 Task: Create a due date automation trigger when advanced off, on the thursday of the week a card is due at 01:00 PM.
Action: Mouse moved to (1147, 327)
Screenshot: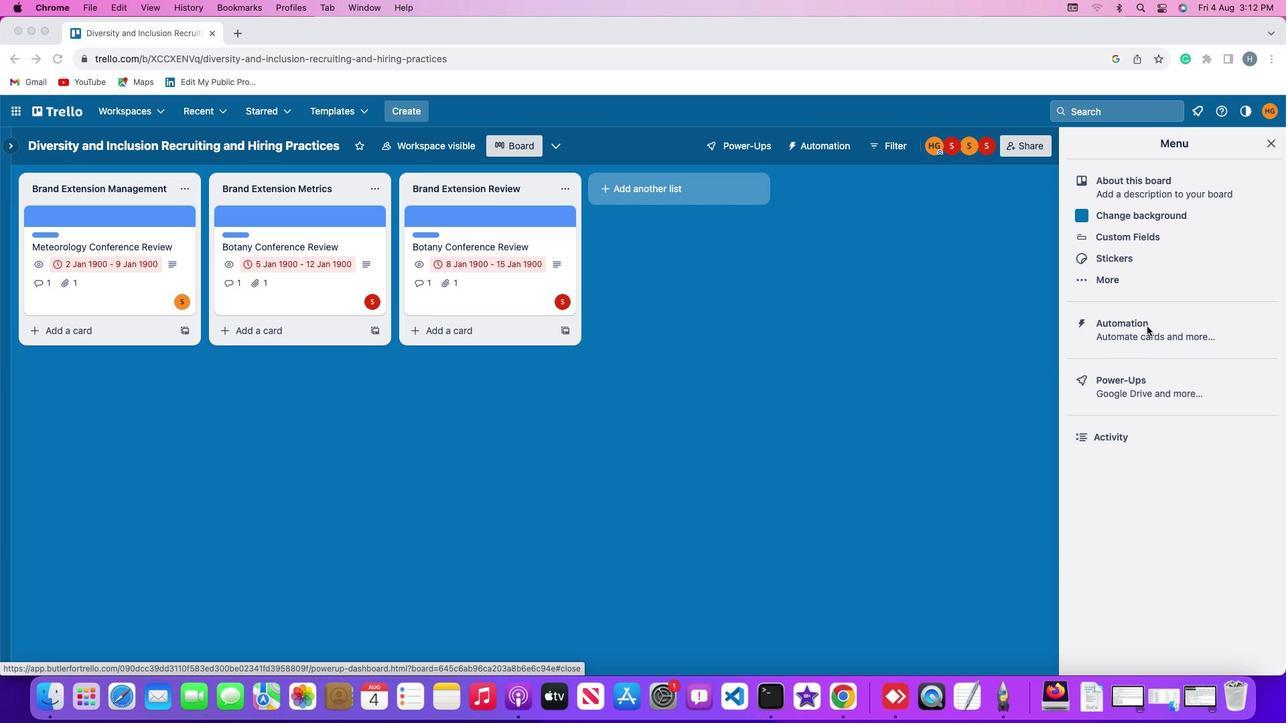 
Action: Mouse pressed left at (1147, 327)
Screenshot: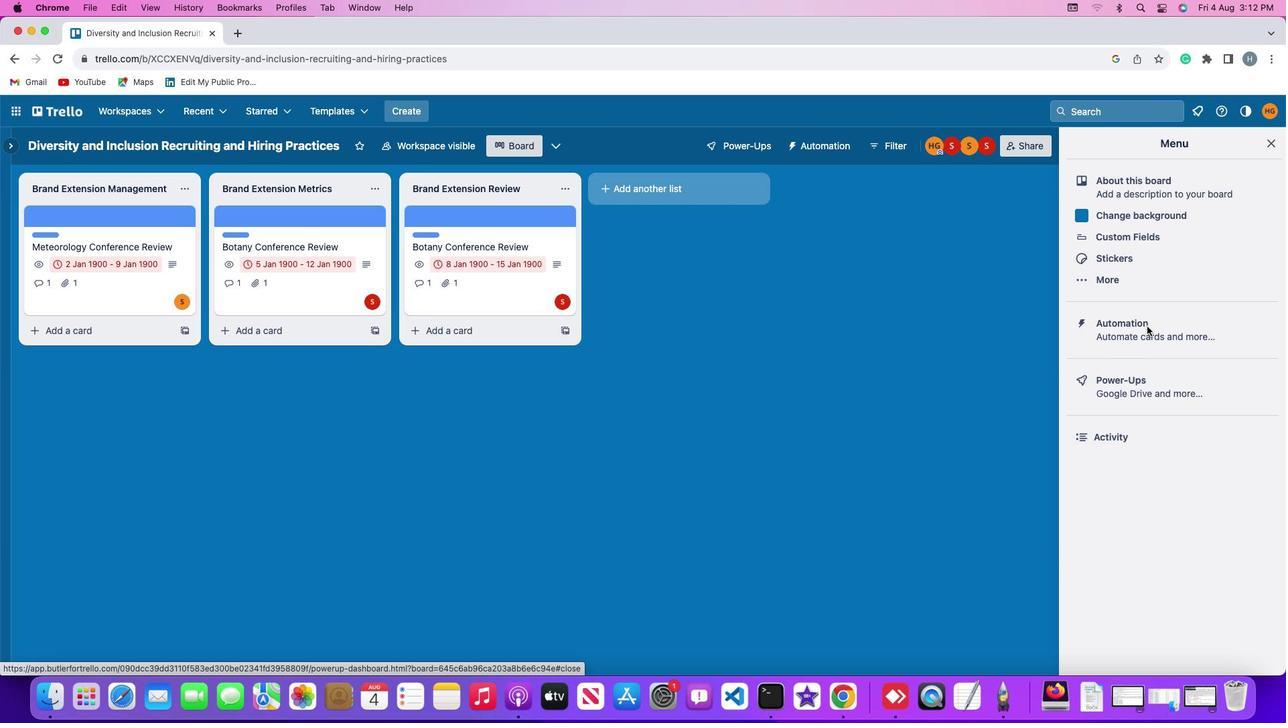 
Action: Mouse pressed left at (1147, 327)
Screenshot: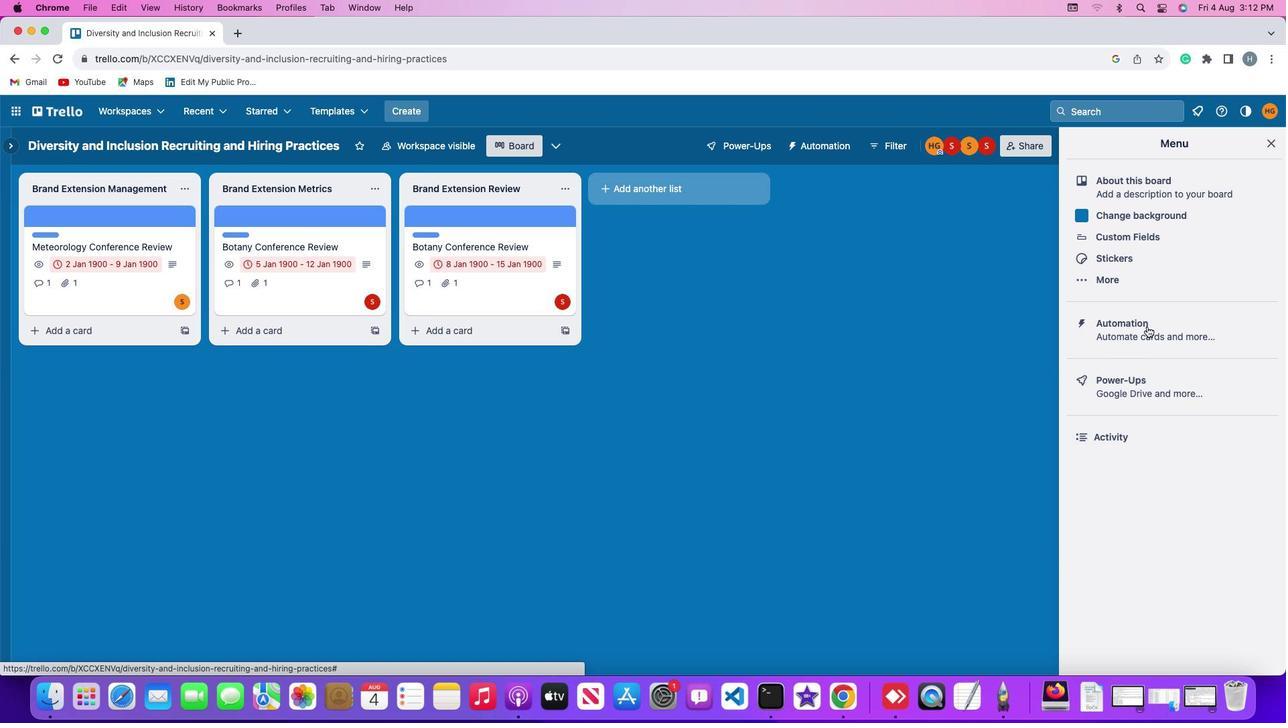 
Action: Mouse moved to (72, 314)
Screenshot: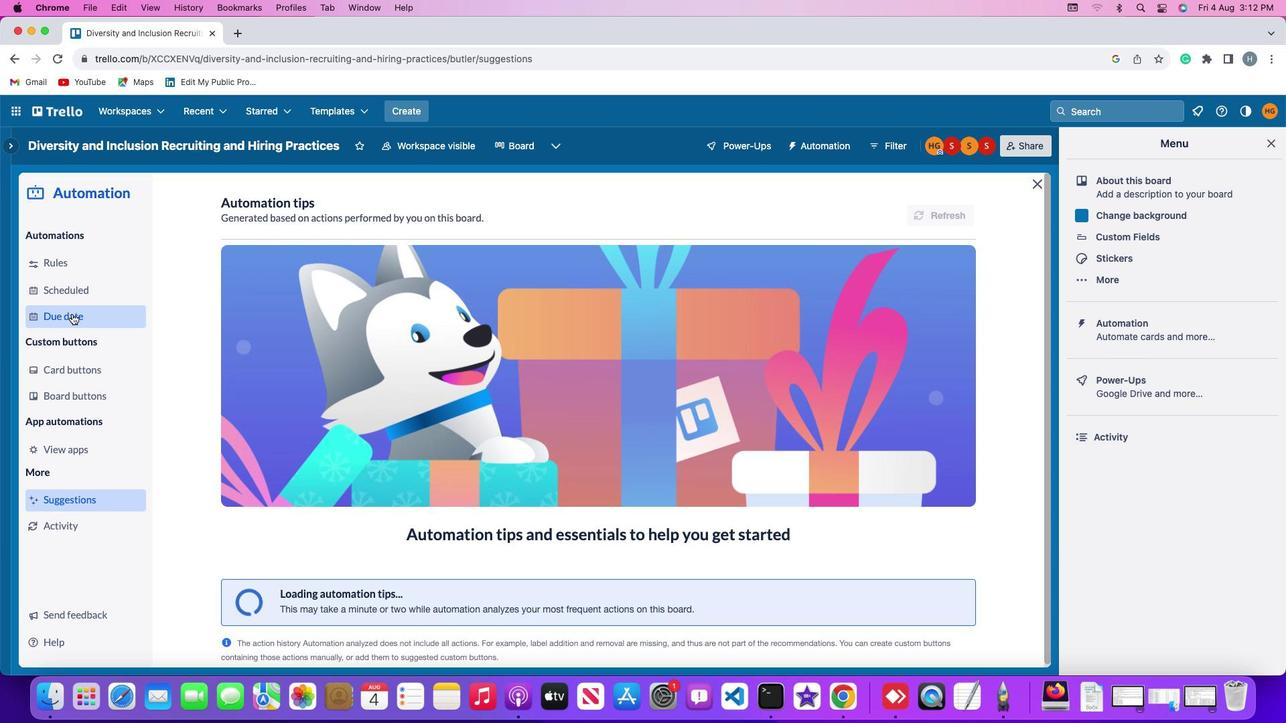 
Action: Mouse pressed left at (72, 314)
Screenshot: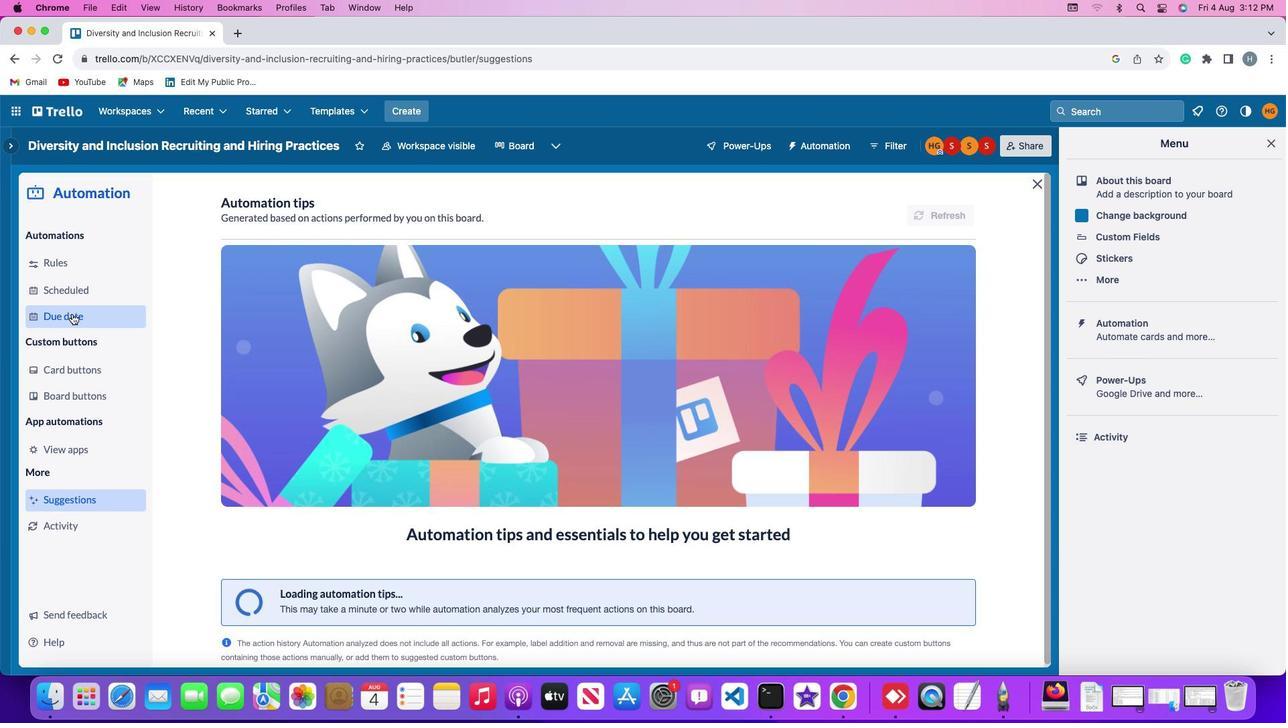 
Action: Mouse moved to (888, 206)
Screenshot: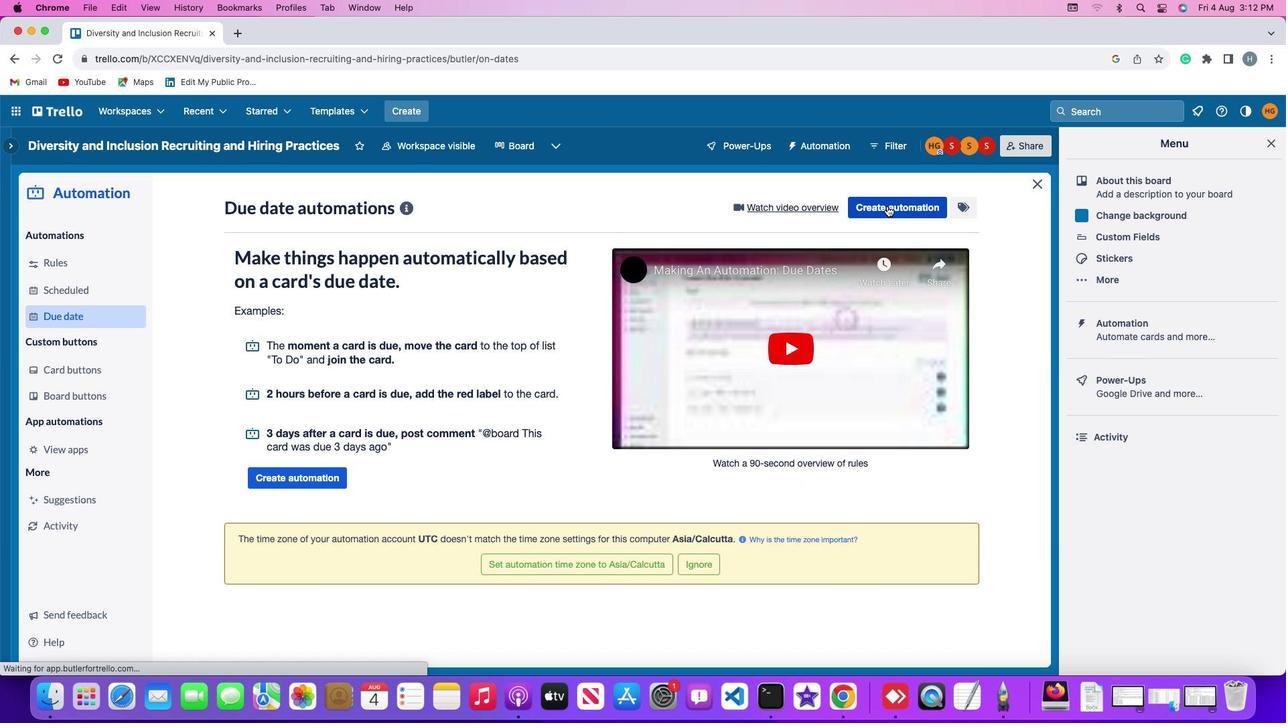 
Action: Mouse pressed left at (888, 206)
Screenshot: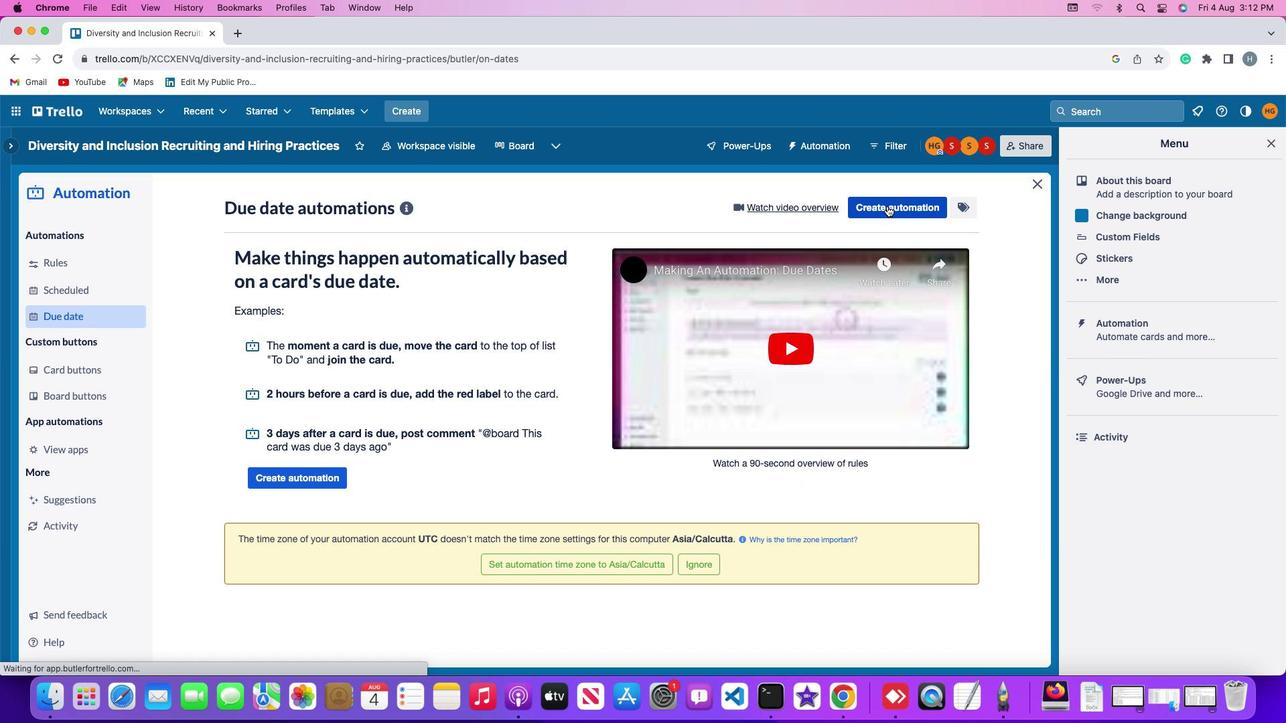 
Action: Mouse moved to (602, 329)
Screenshot: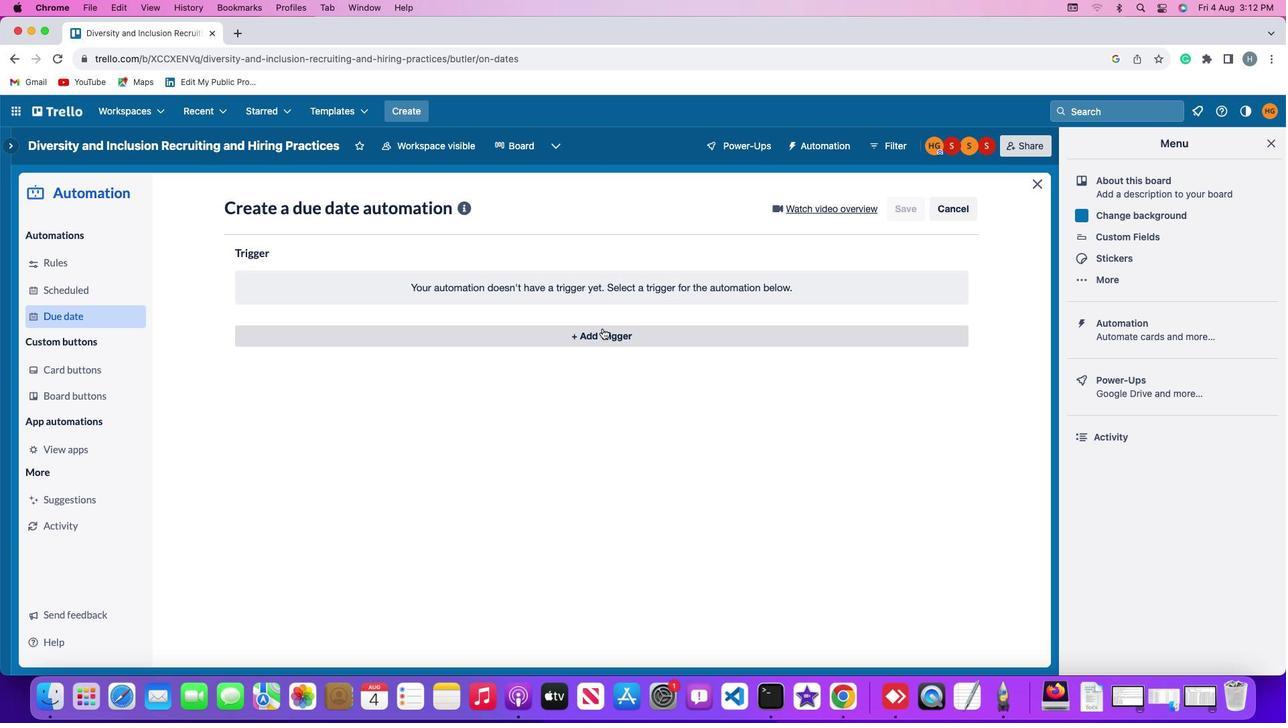 
Action: Mouse pressed left at (602, 329)
Screenshot: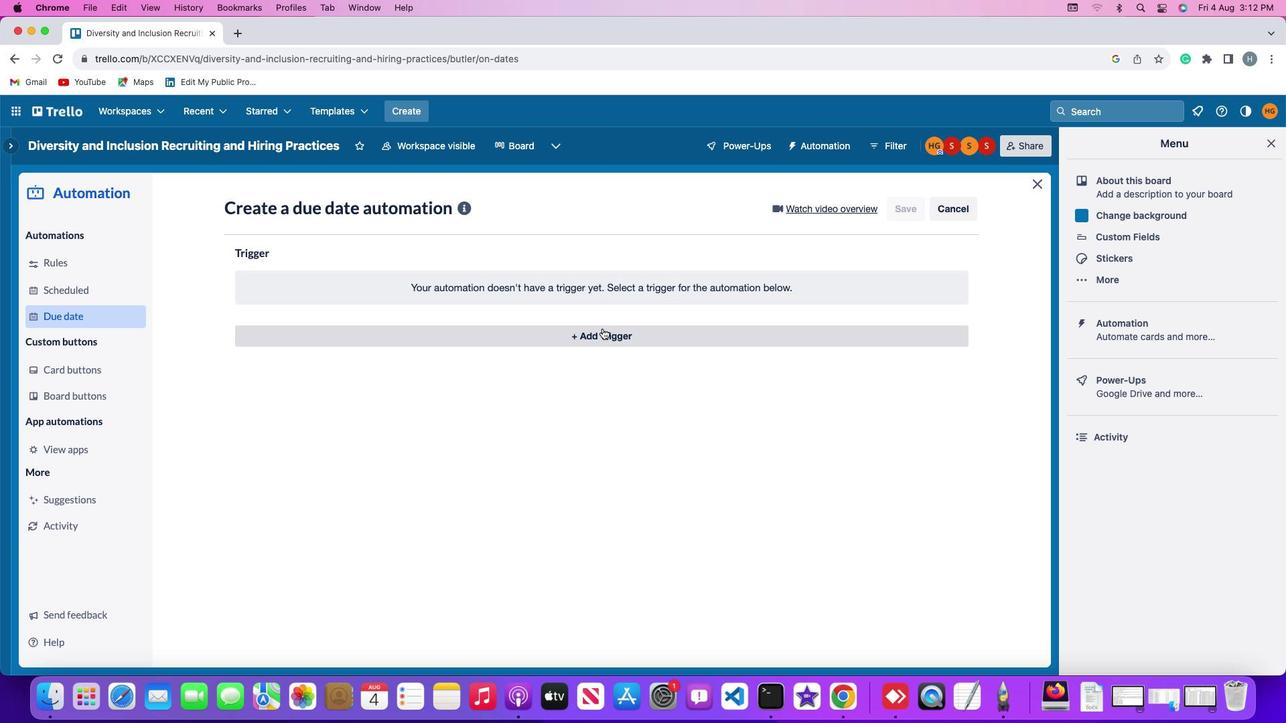 
Action: Mouse moved to (280, 583)
Screenshot: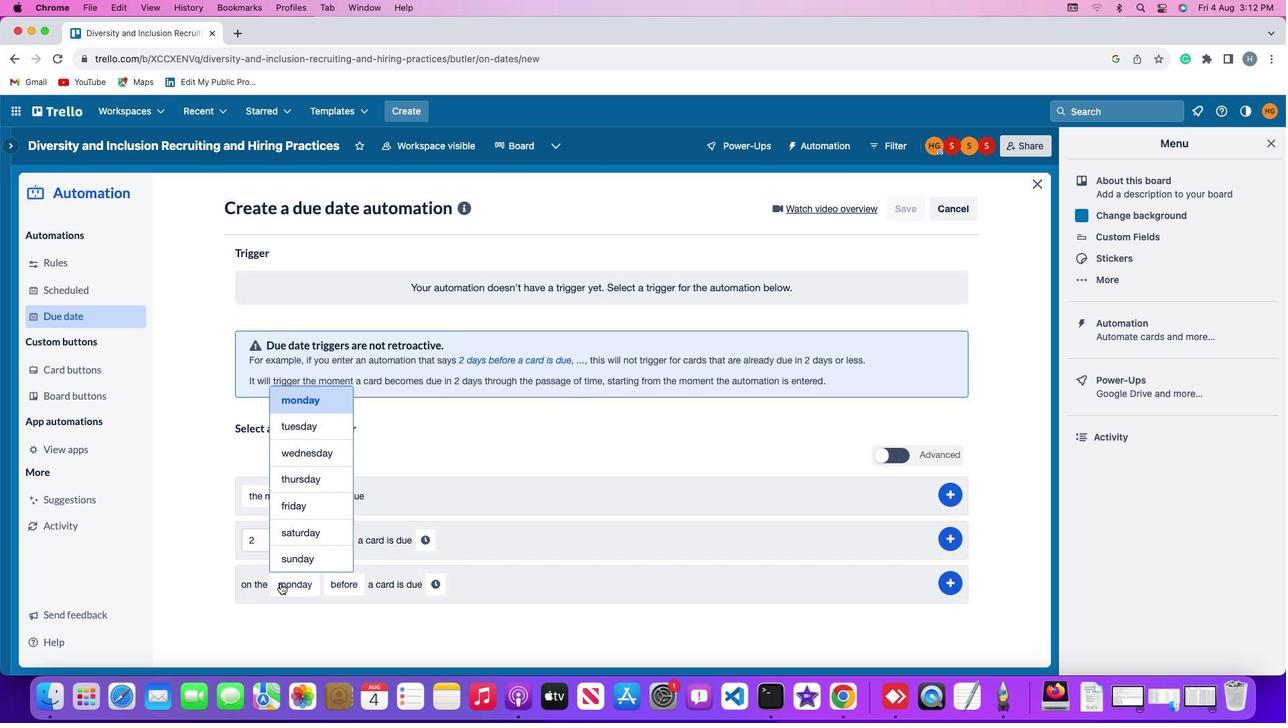 
Action: Mouse pressed left at (280, 583)
Screenshot: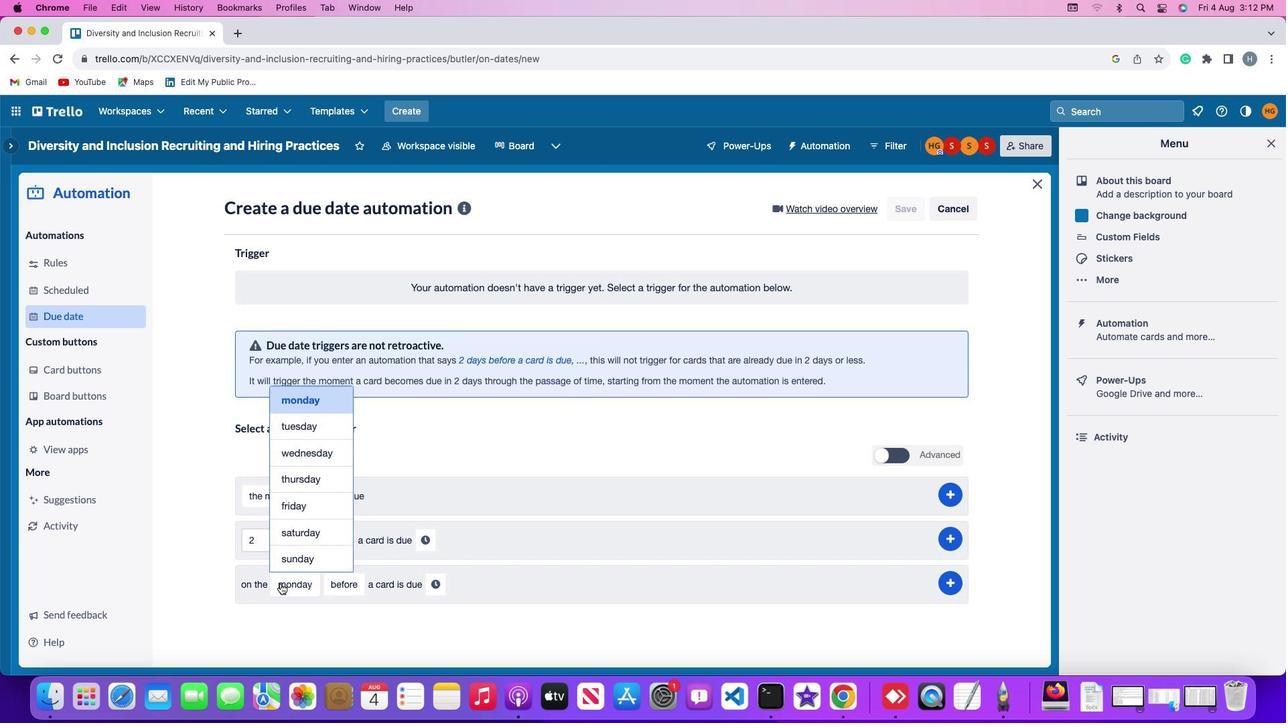 
Action: Mouse moved to (314, 477)
Screenshot: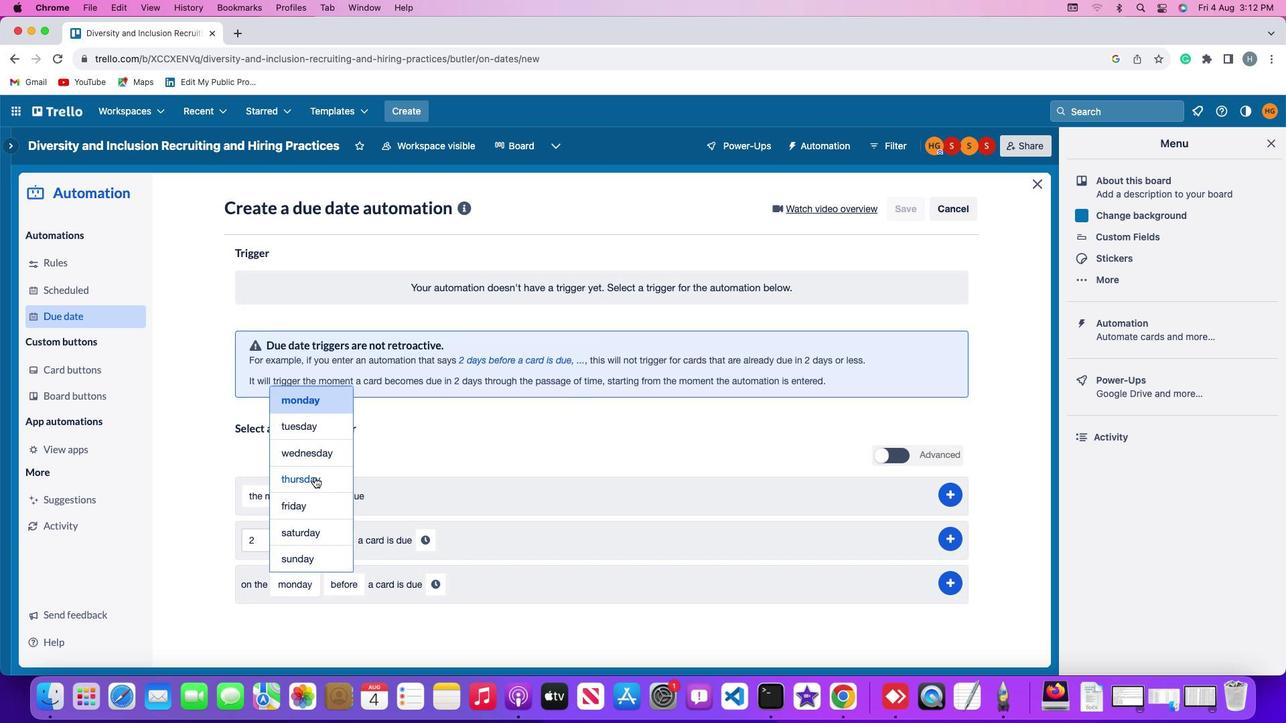 
Action: Mouse pressed left at (314, 477)
Screenshot: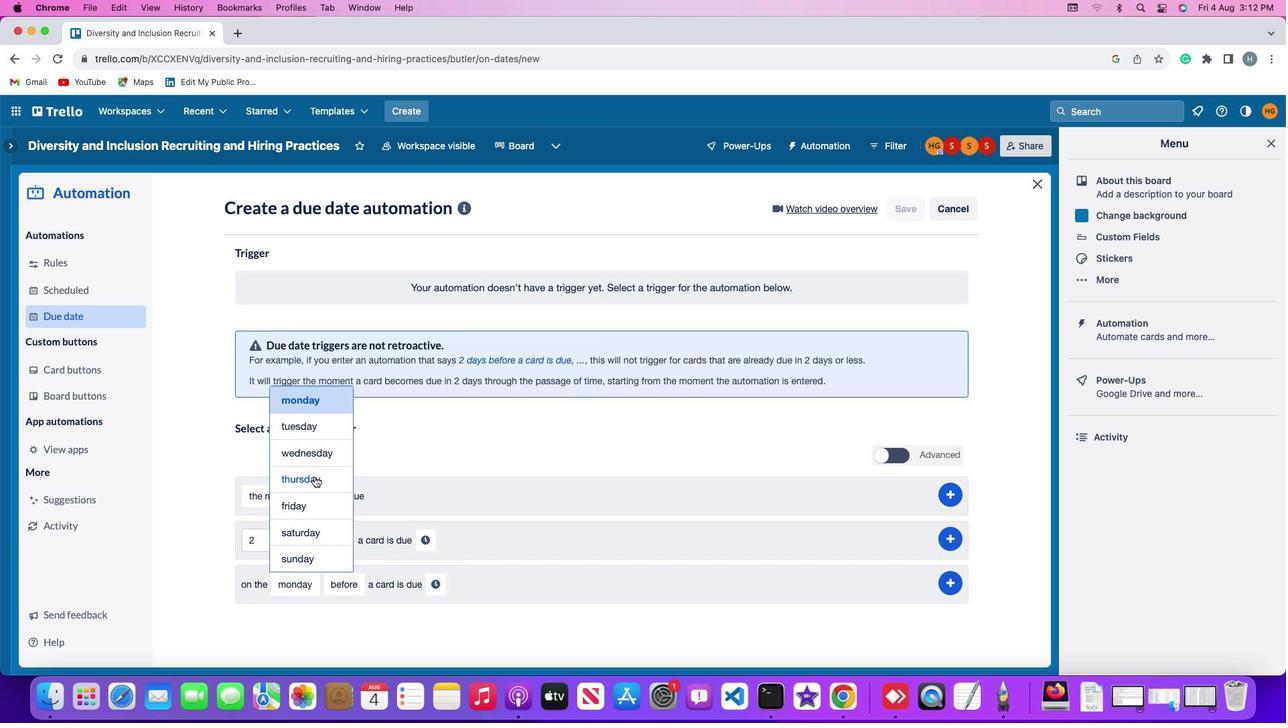 
Action: Mouse moved to (343, 582)
Screenshot: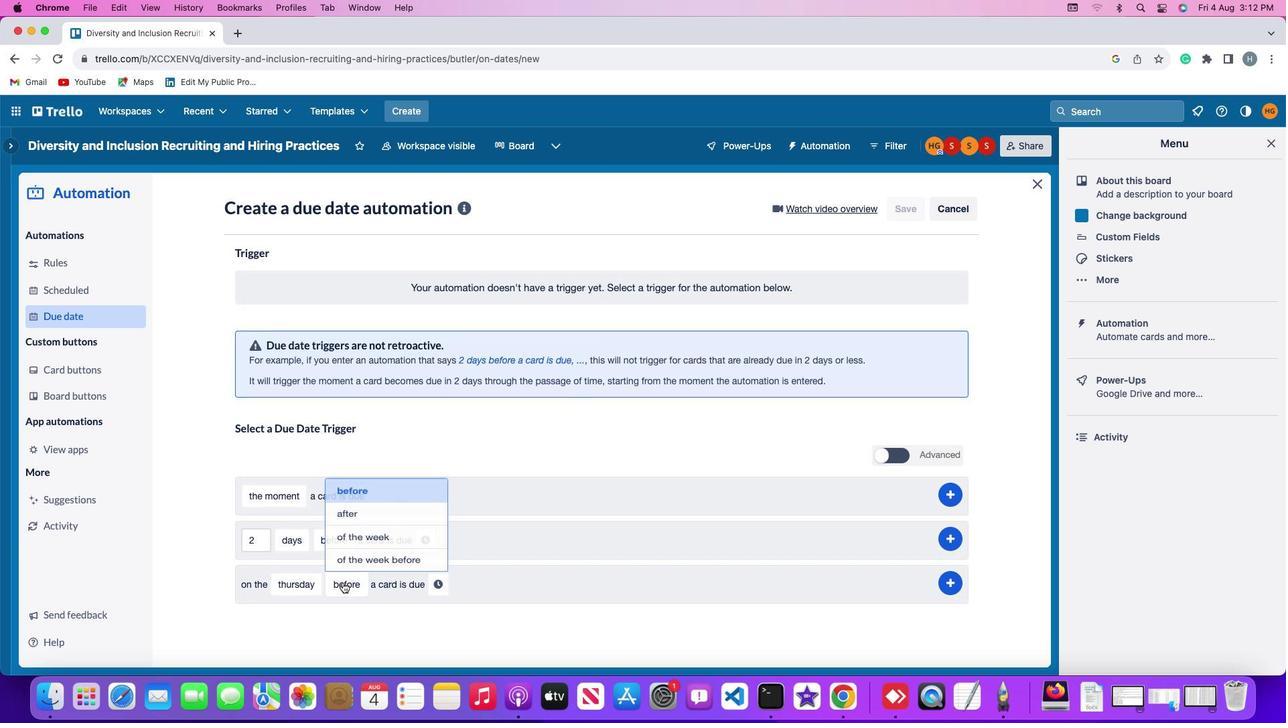 
Action: Mouse pressed left at (343, 582)
Screenshot: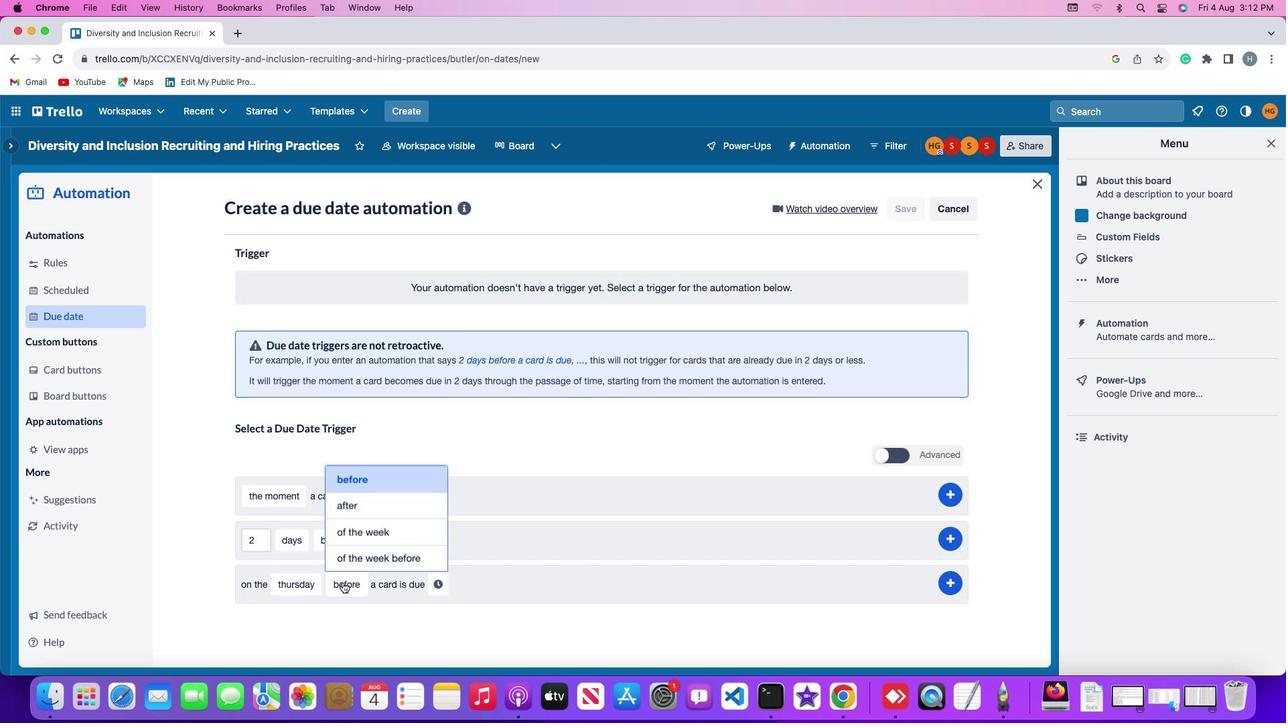 
Action: Mouse moved to (370, 534)
Screenshot: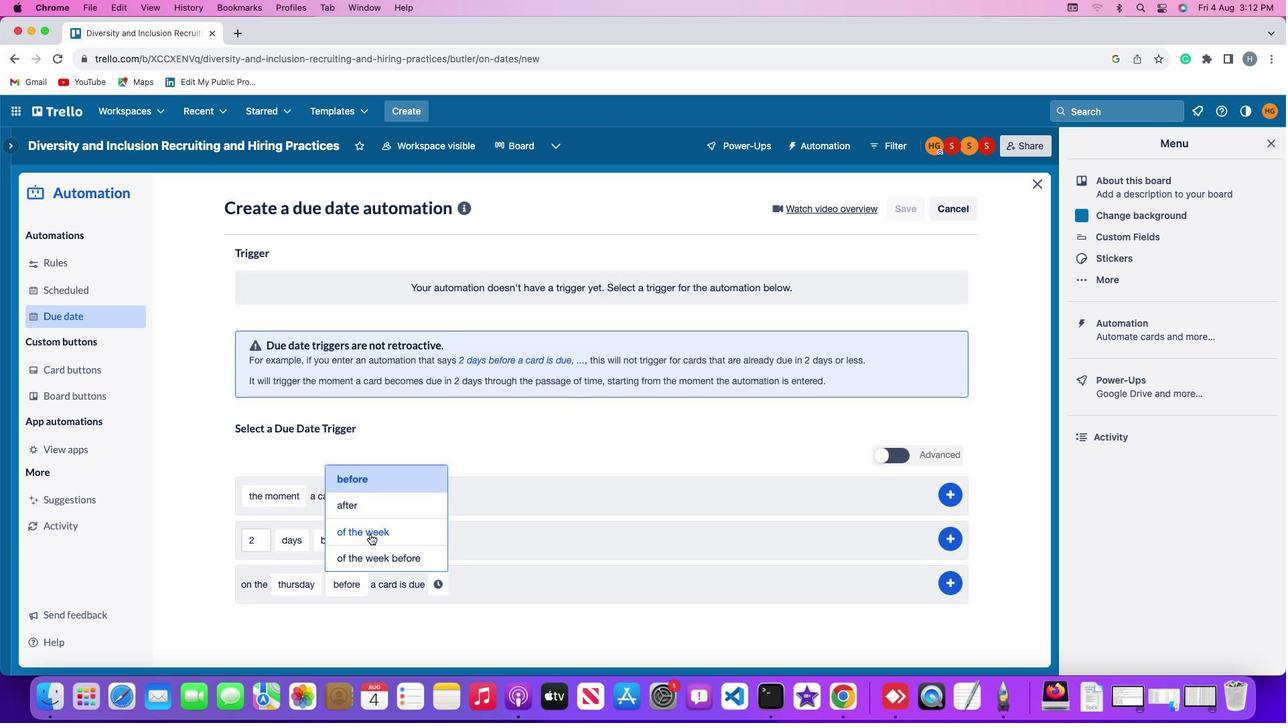 
Action: Mouse pressed left at (370, 534)
Screenshot: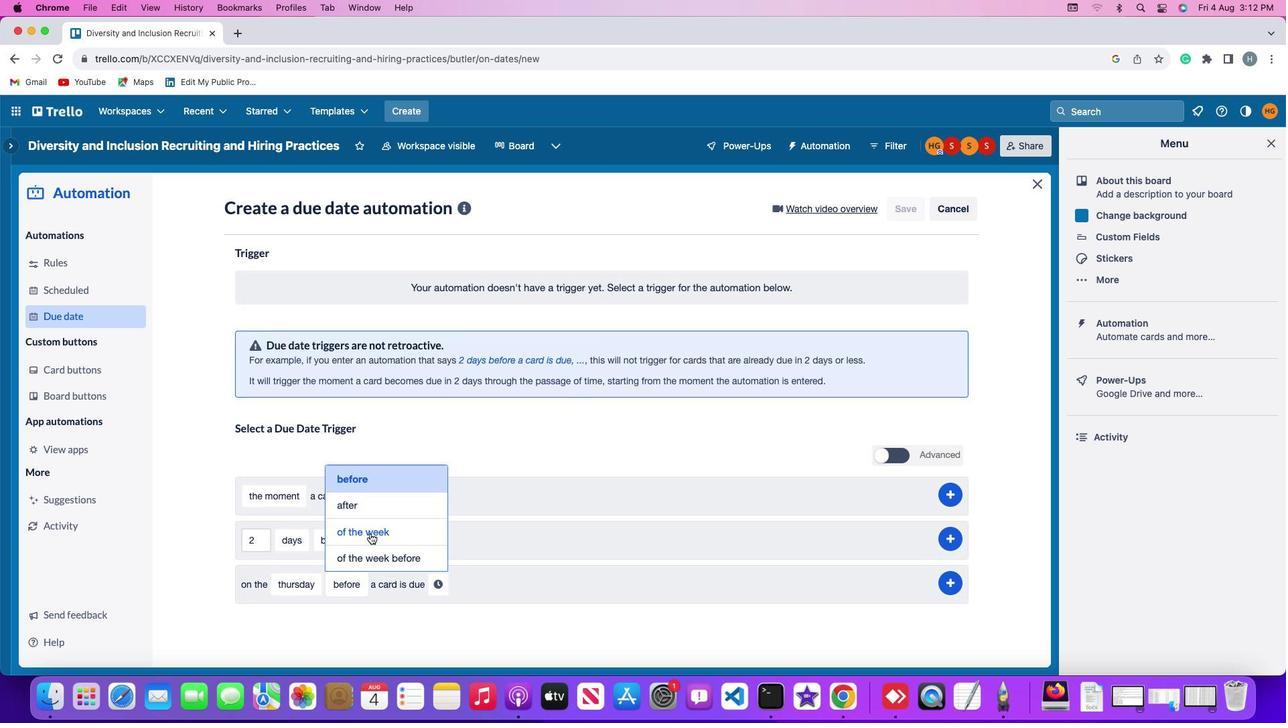 
Action: Mouse moved to (455, 583)
Screenshot: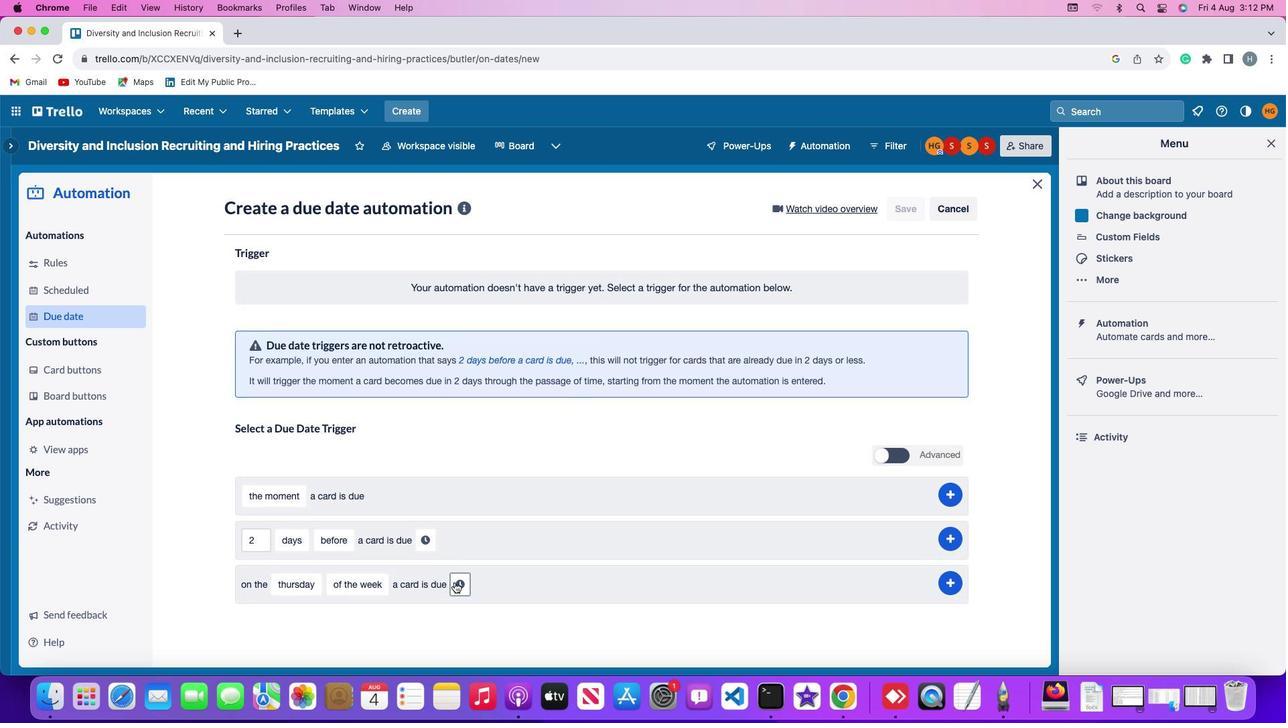 
Action: Mouse pressed left at (455, 583)
Screenshot: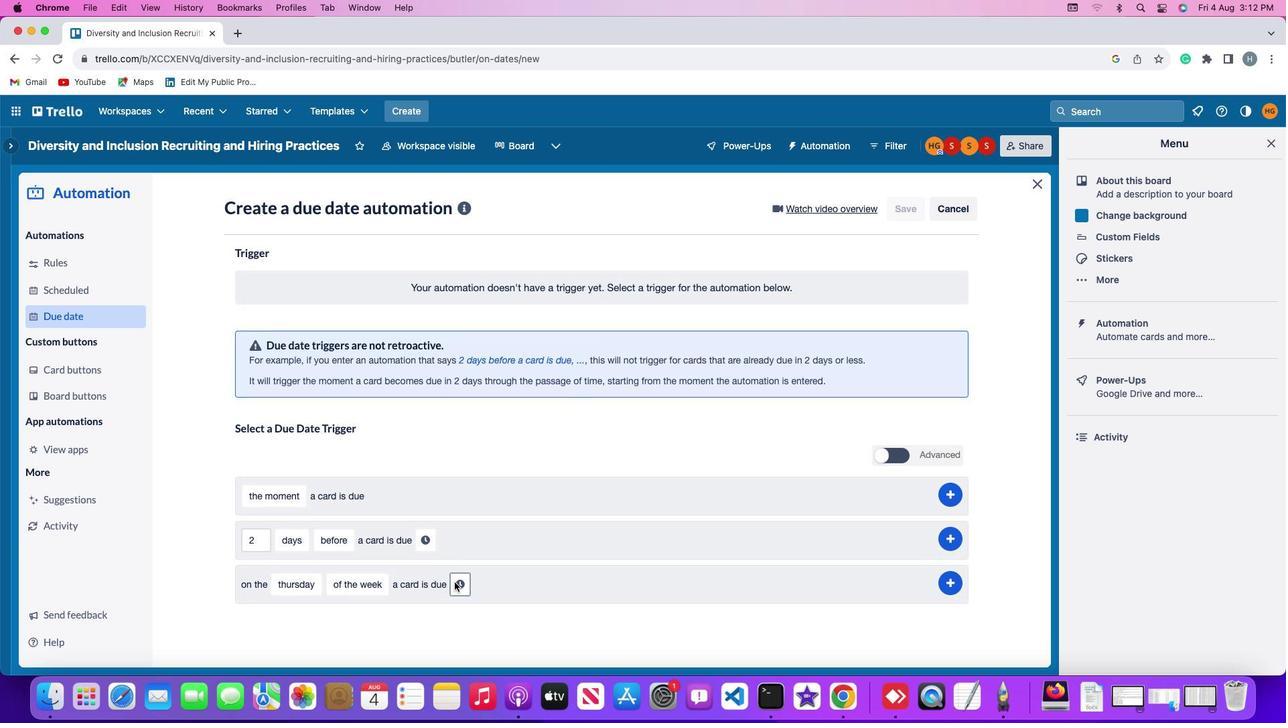 
Action: Mouse moved to (479, 579)
Screenshot: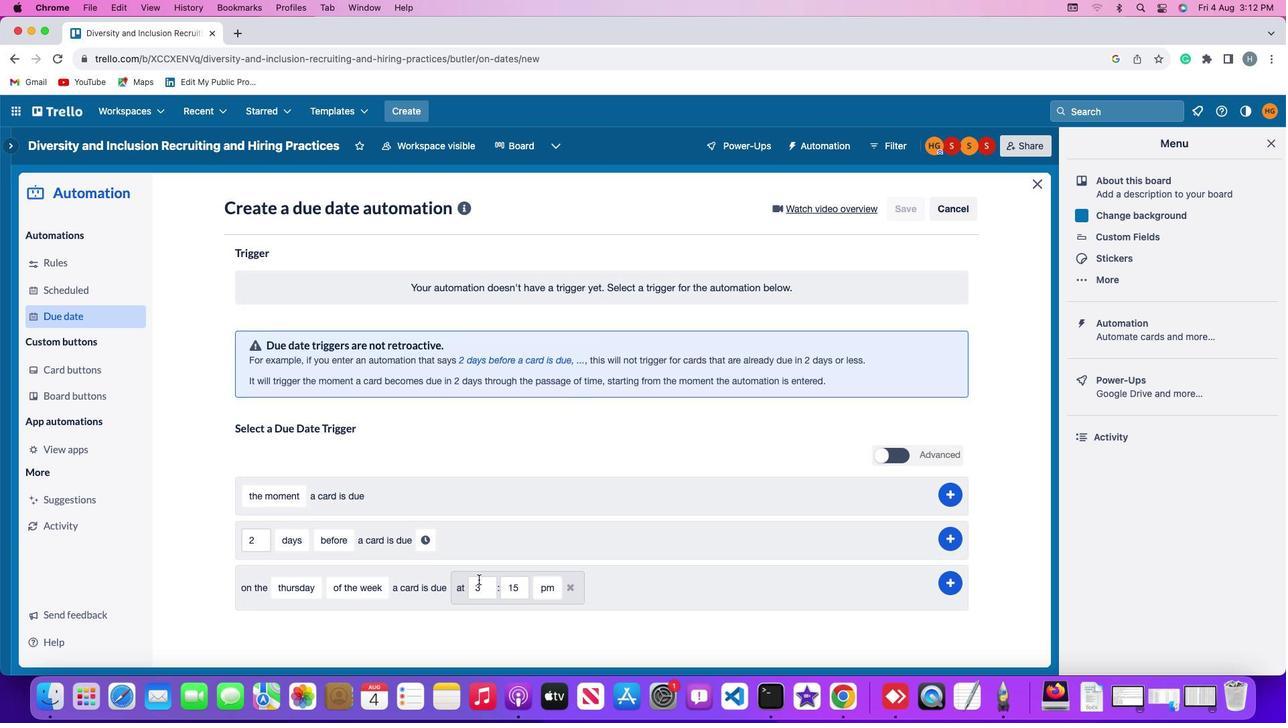 
Action: Mouse pressed left at (479, 579)
Screenshot: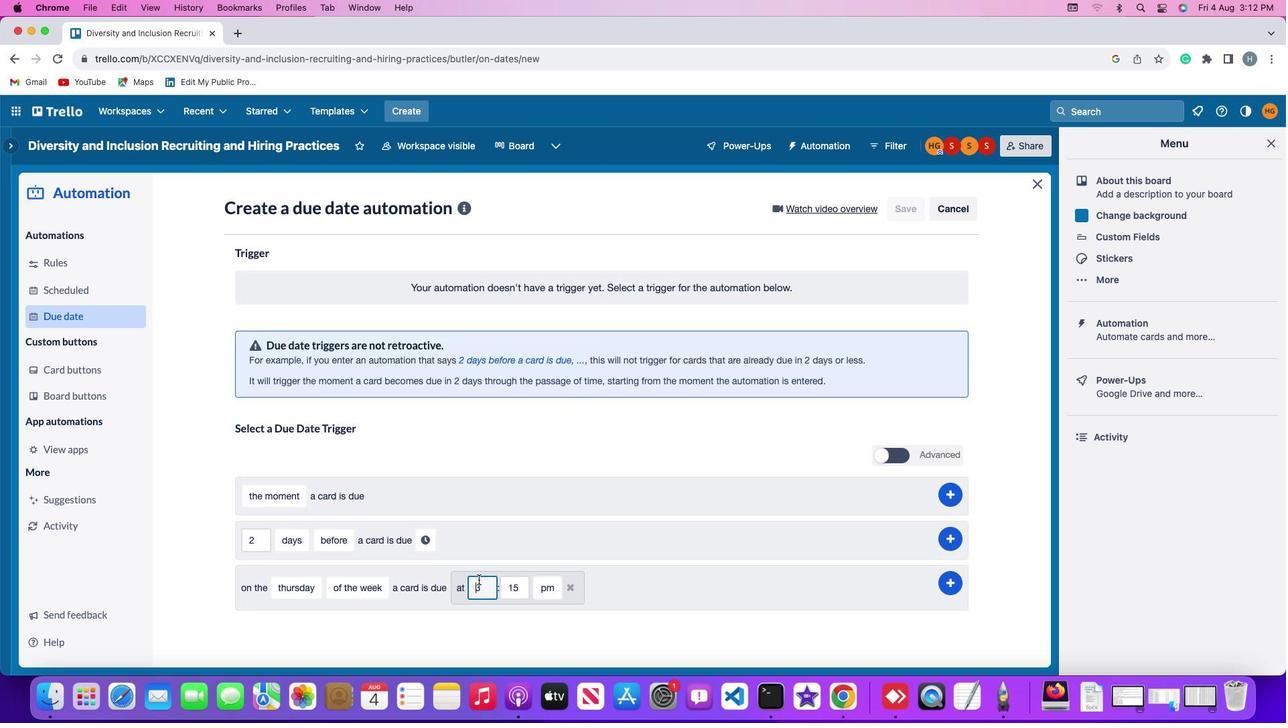 
Action: Mouse moved to (486, 582)
Screenshot: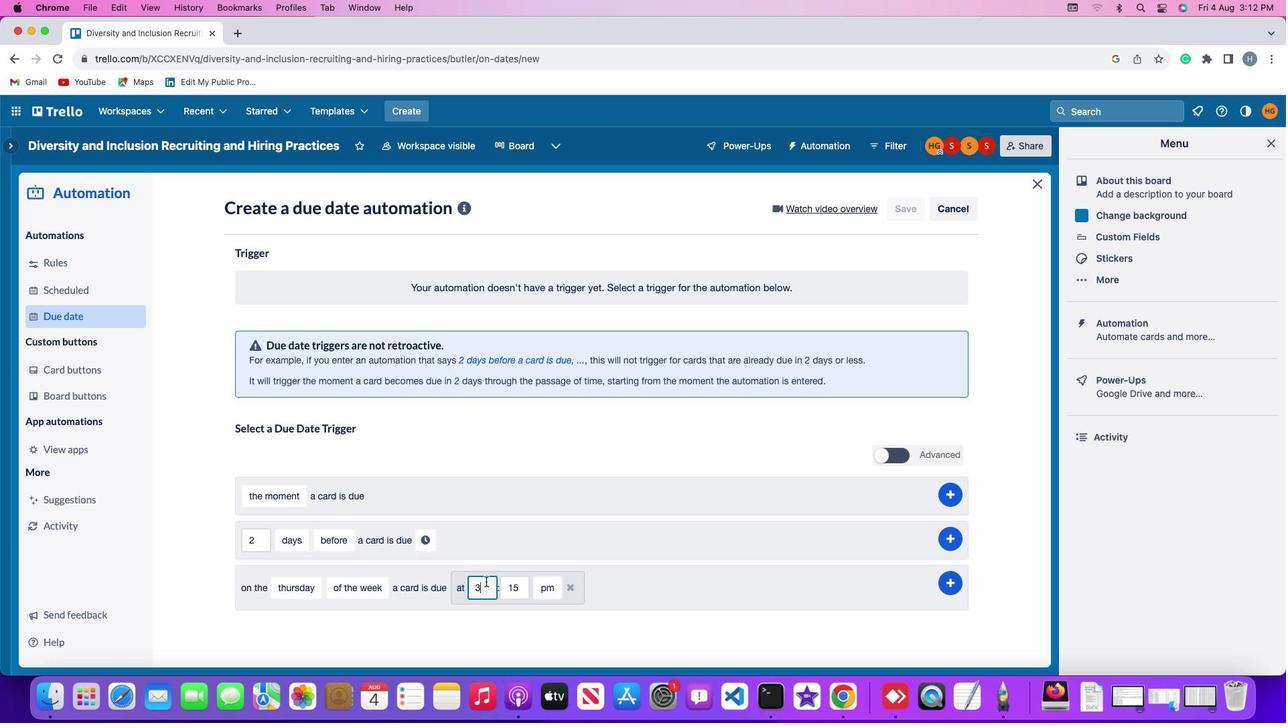 
Action: Mouse pressed left at (486, 582)
Screenshot: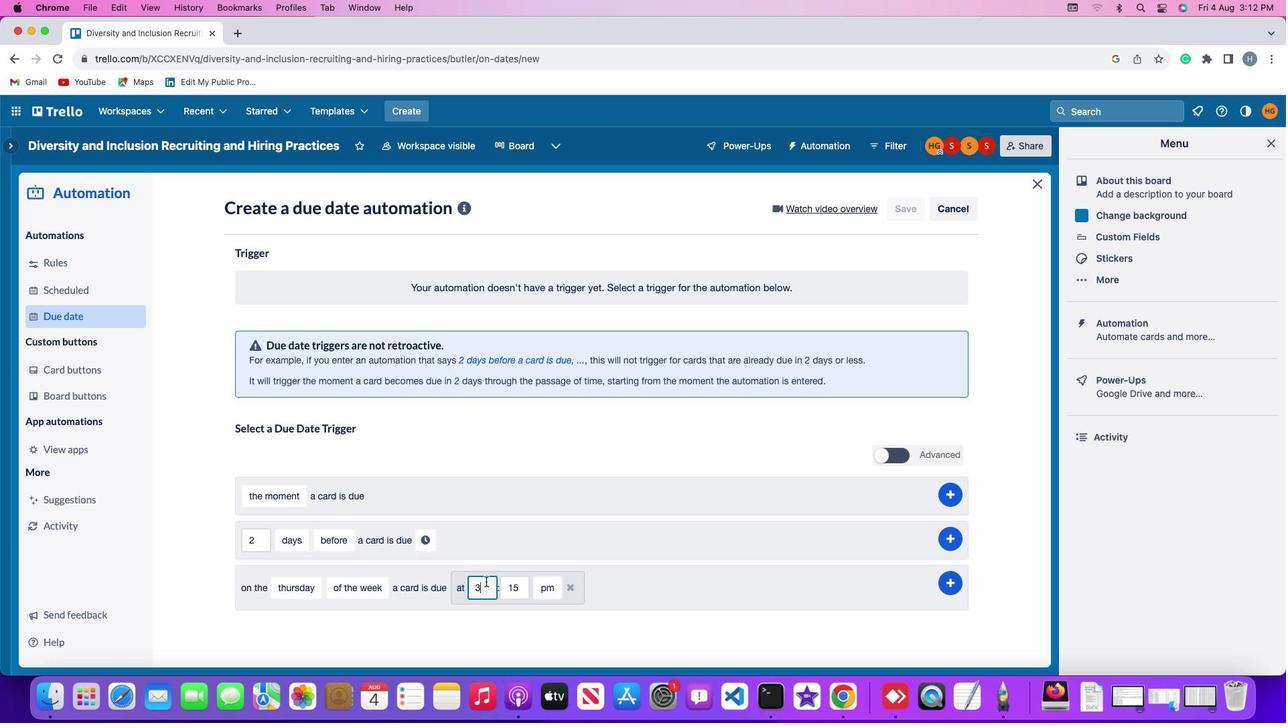 
Action: Key pressed Key.backspace
Screenshot: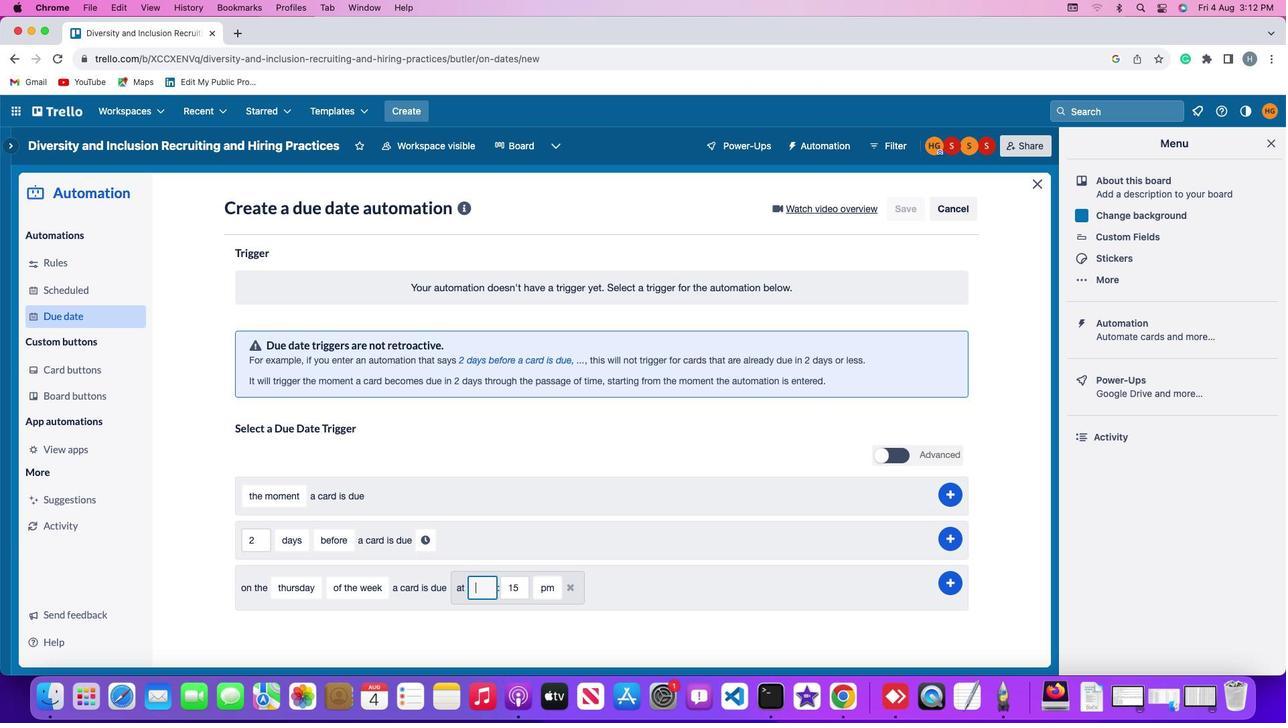 
Action: Mouse moved to (489, 583)
Screenshot: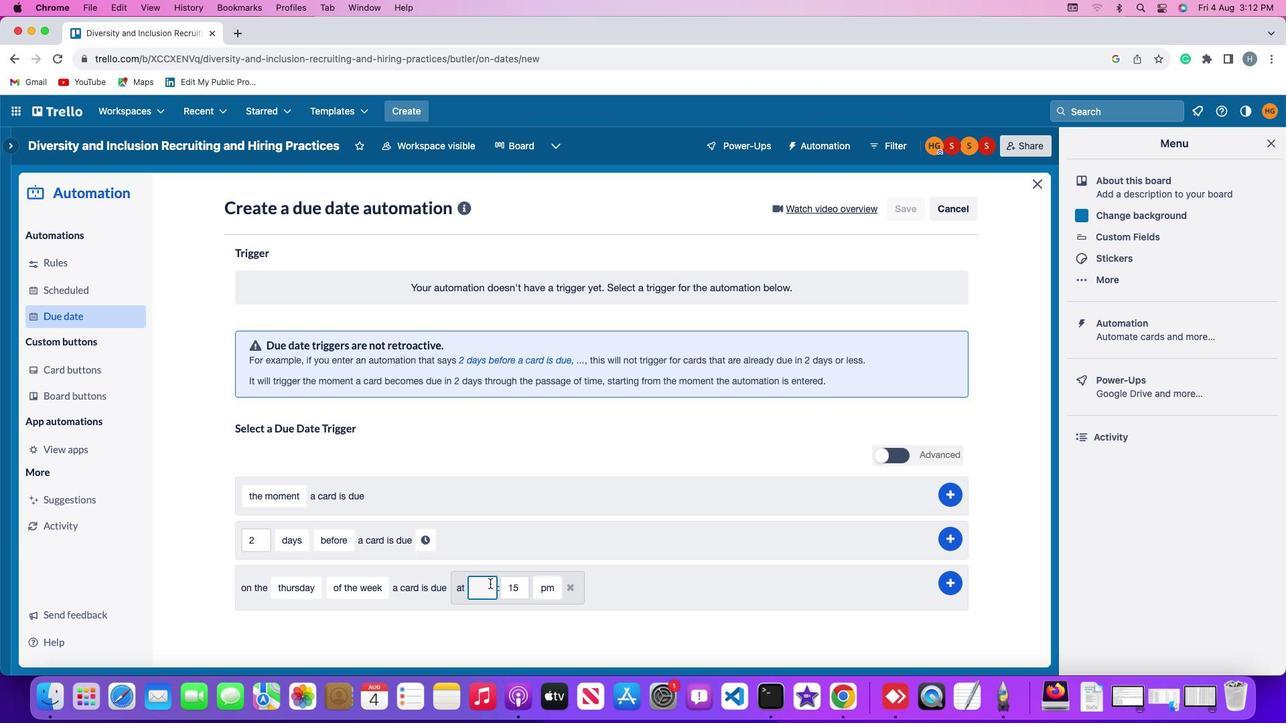 
Action: Key pressed '1'
Screenshot: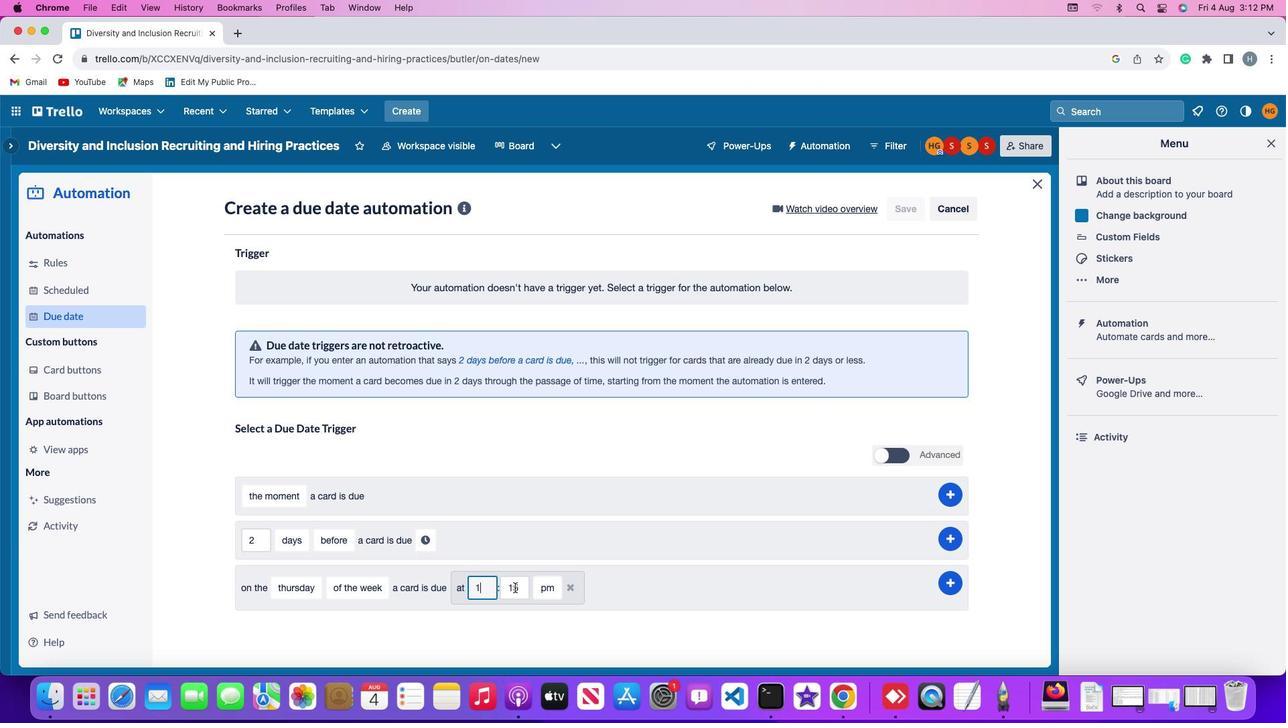 
Action: Mouse moved to (524, 585)
Screenshot: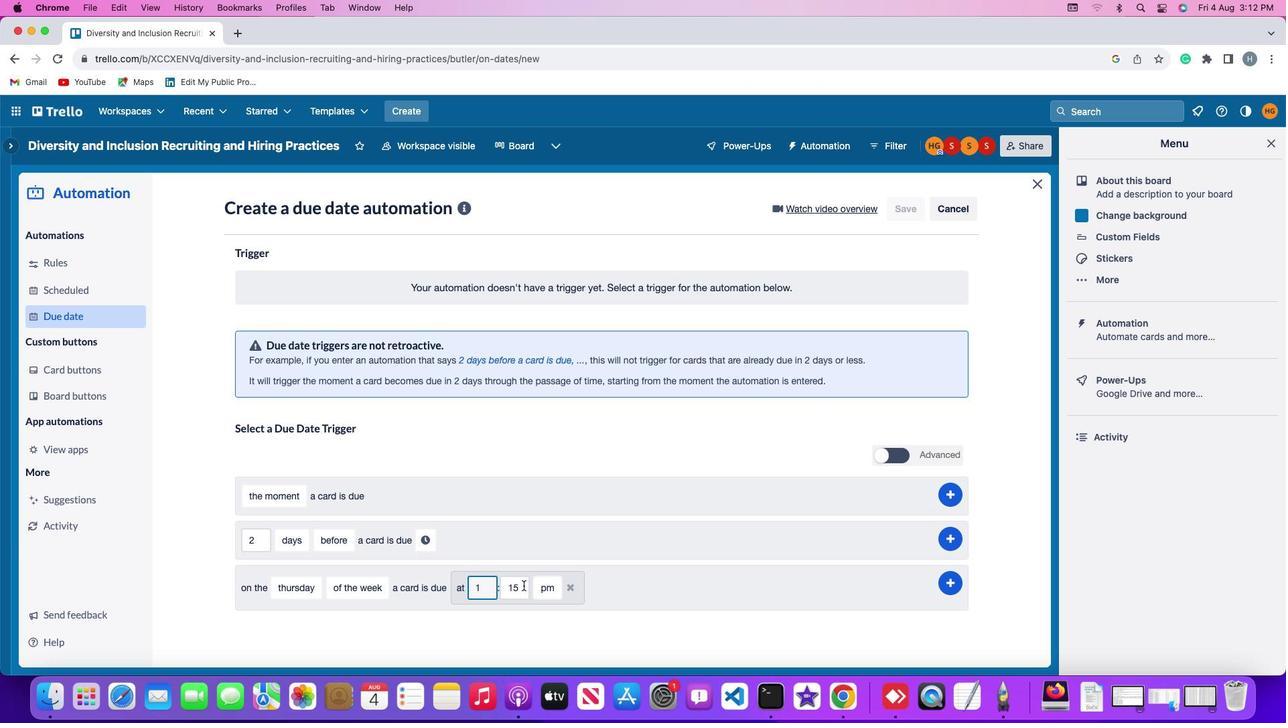 
Action: Mouse pressed left at (524, 585)
Screenshot: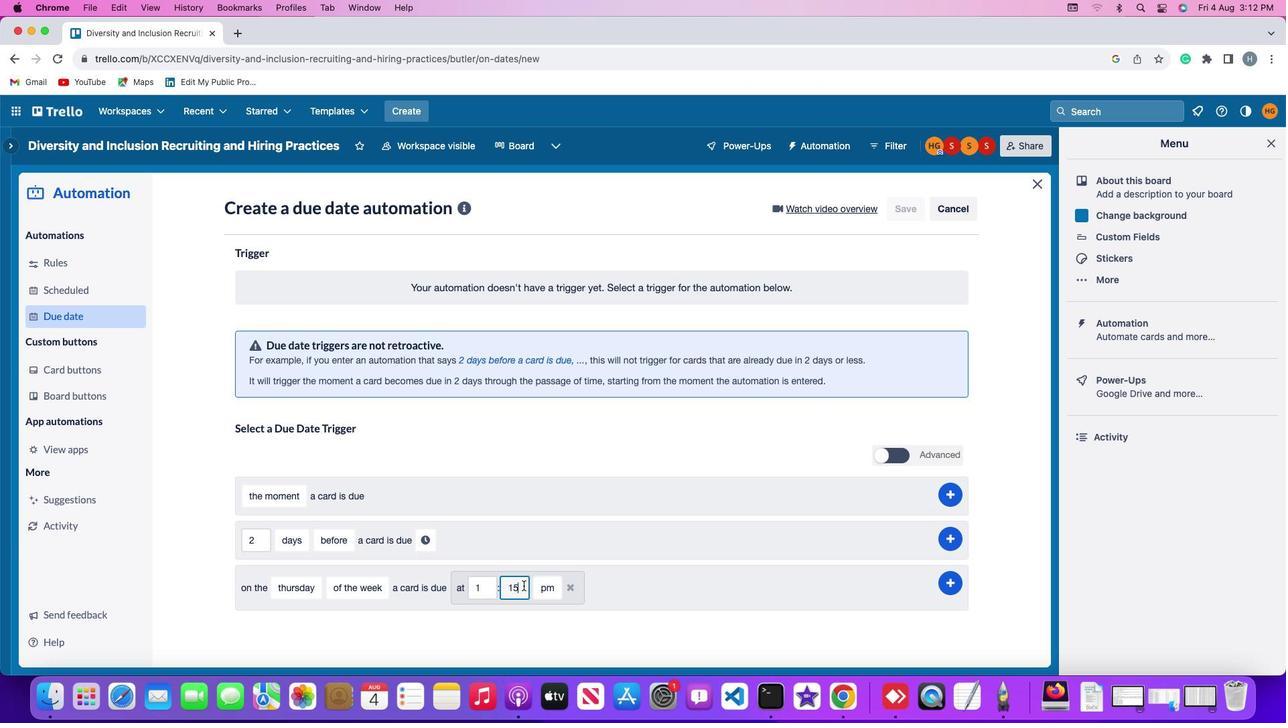 
Action: Key pressed Key.backspaceKey.backspace'0''0'
Screenshot: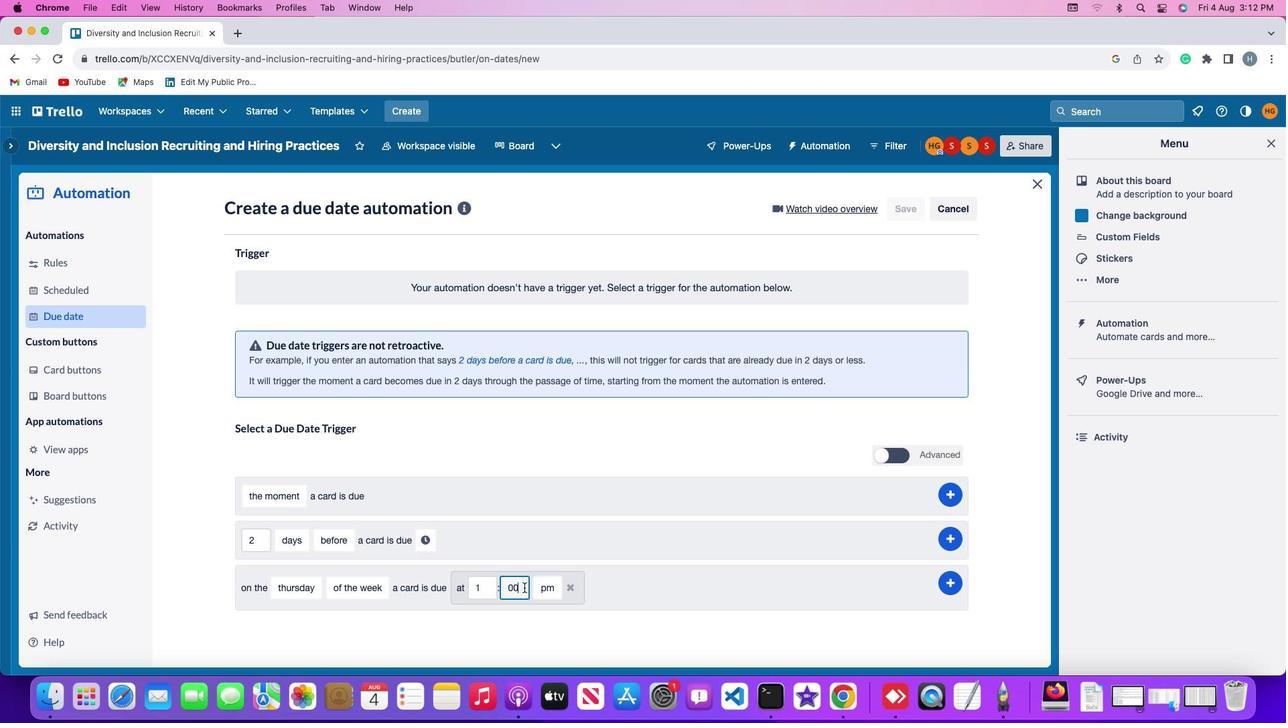 
Action: Mouse moved to (548, 590)
Screenshot: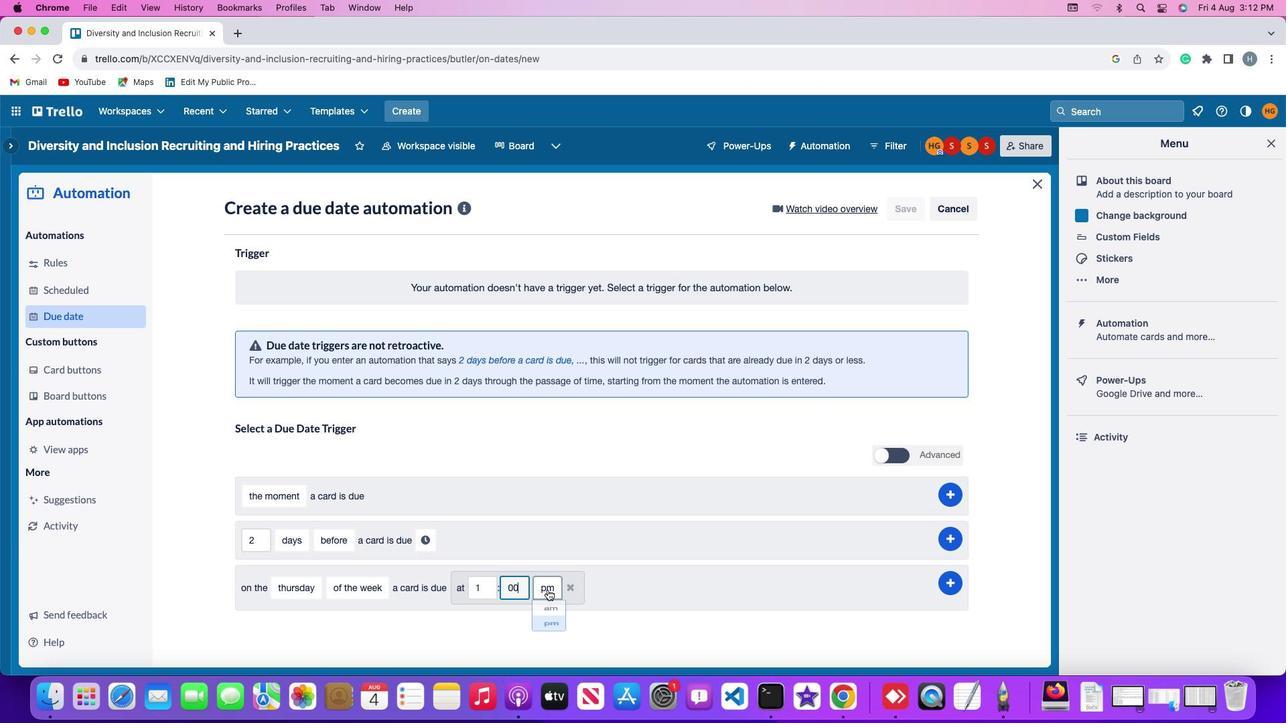 
Action: Mouse pressed left at (548, 590)
Screenshot: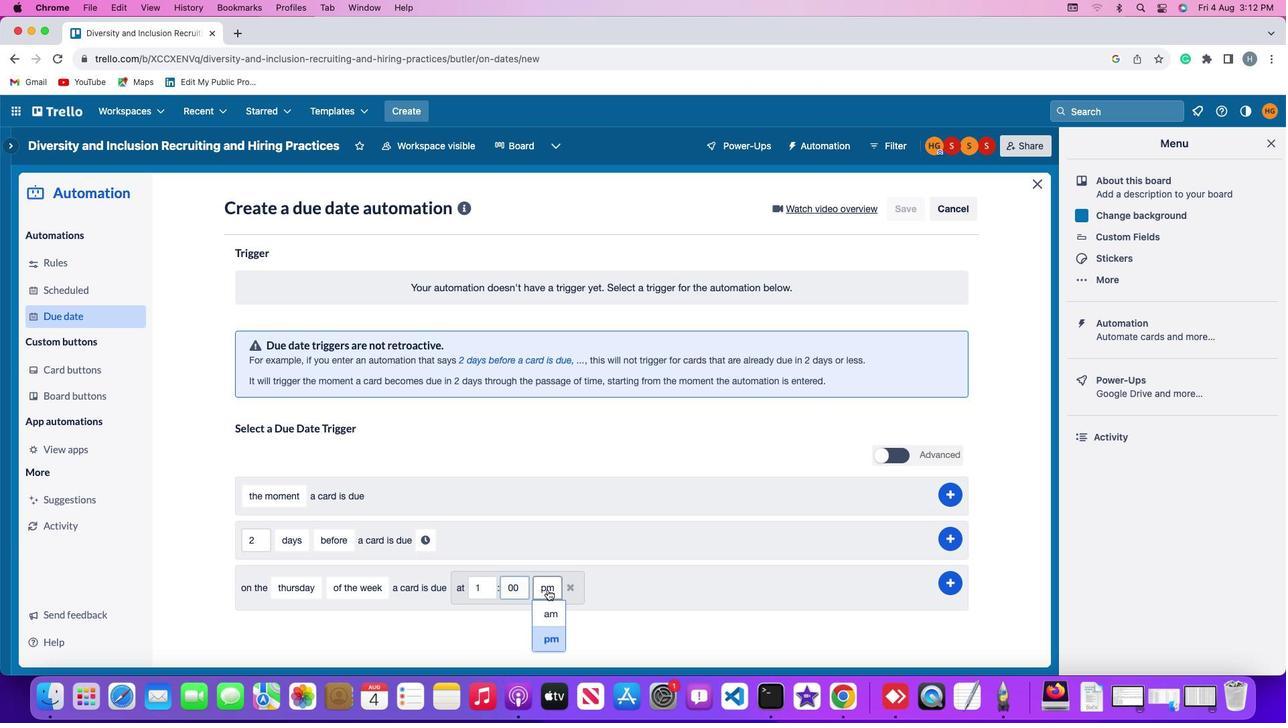 
Action: Mouse moved to (550, 638)
Screenshot: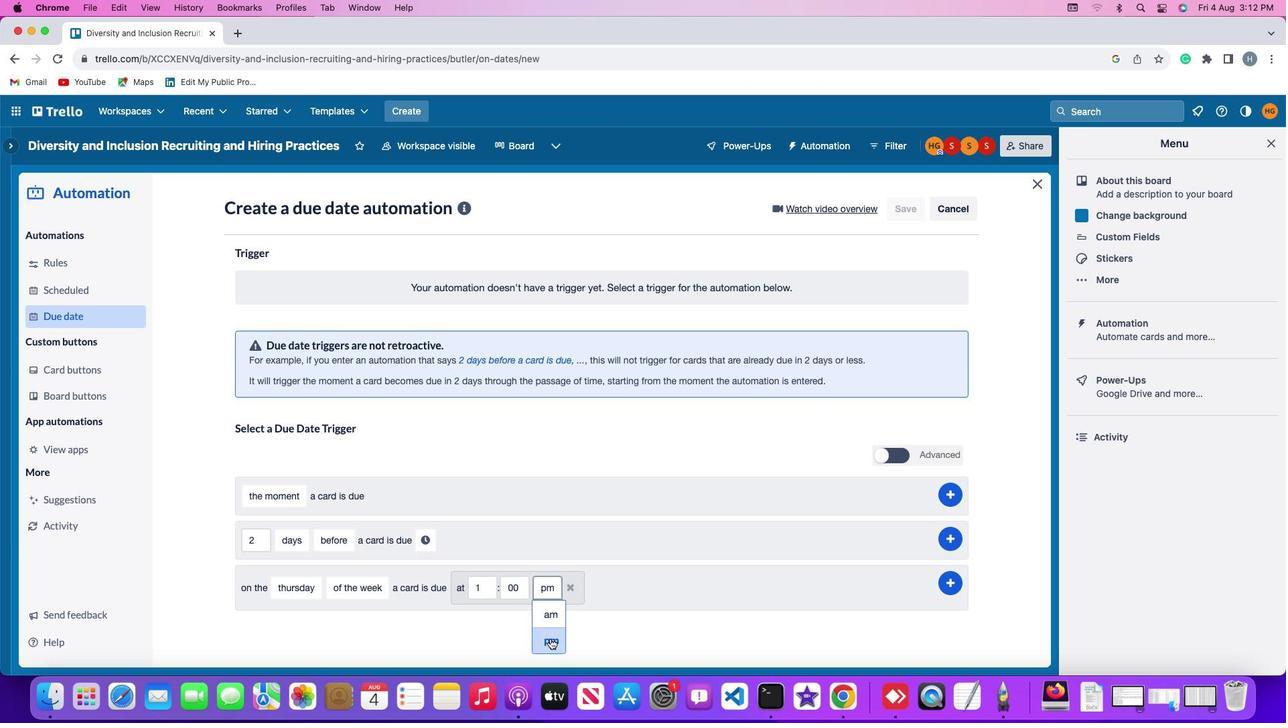 
Action: Mouse pressed left at (550, 638)
Screenshot: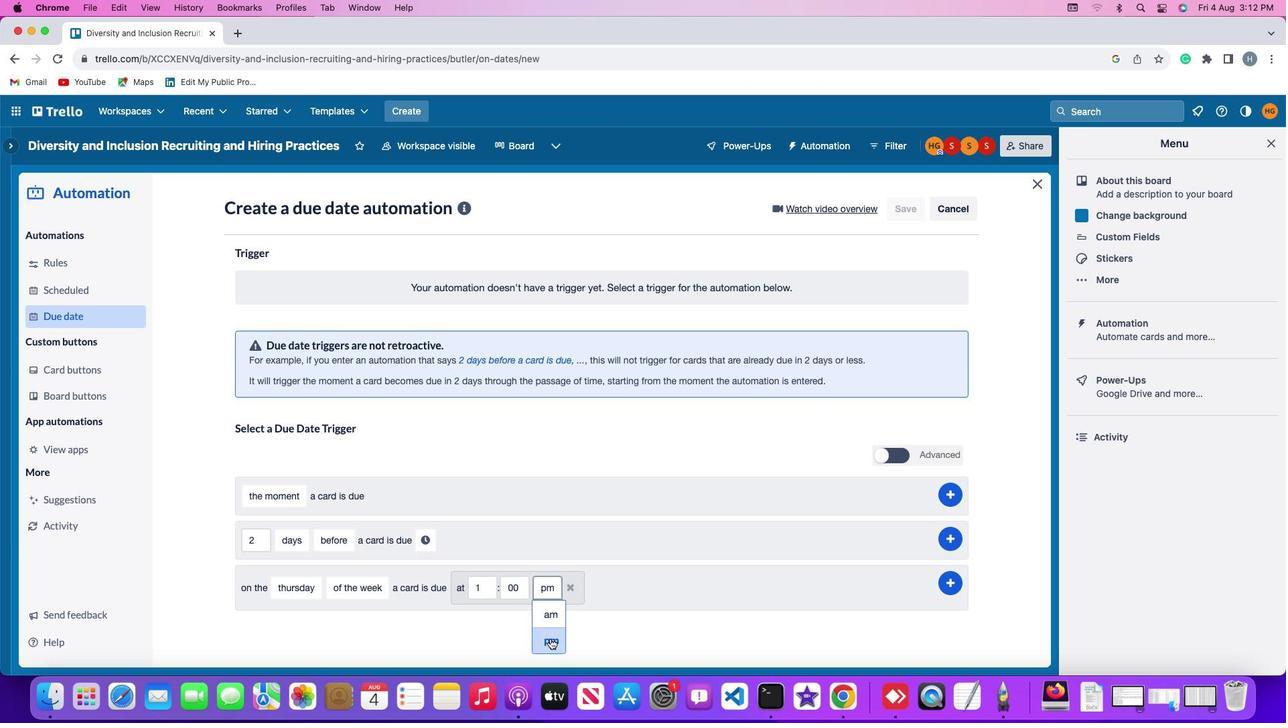 
Action: Mouse moved to (949, 581)
Screenshot: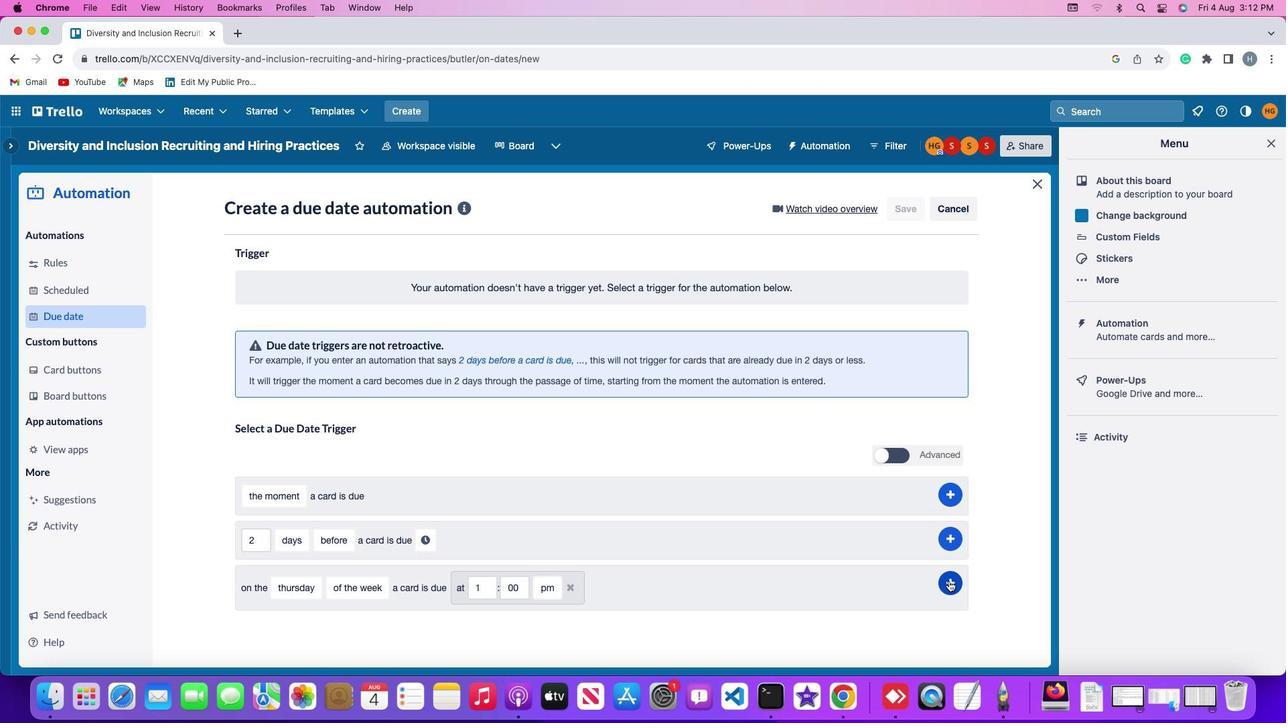 
Action: Mouse pressed left at (949, 581)
Screenshot: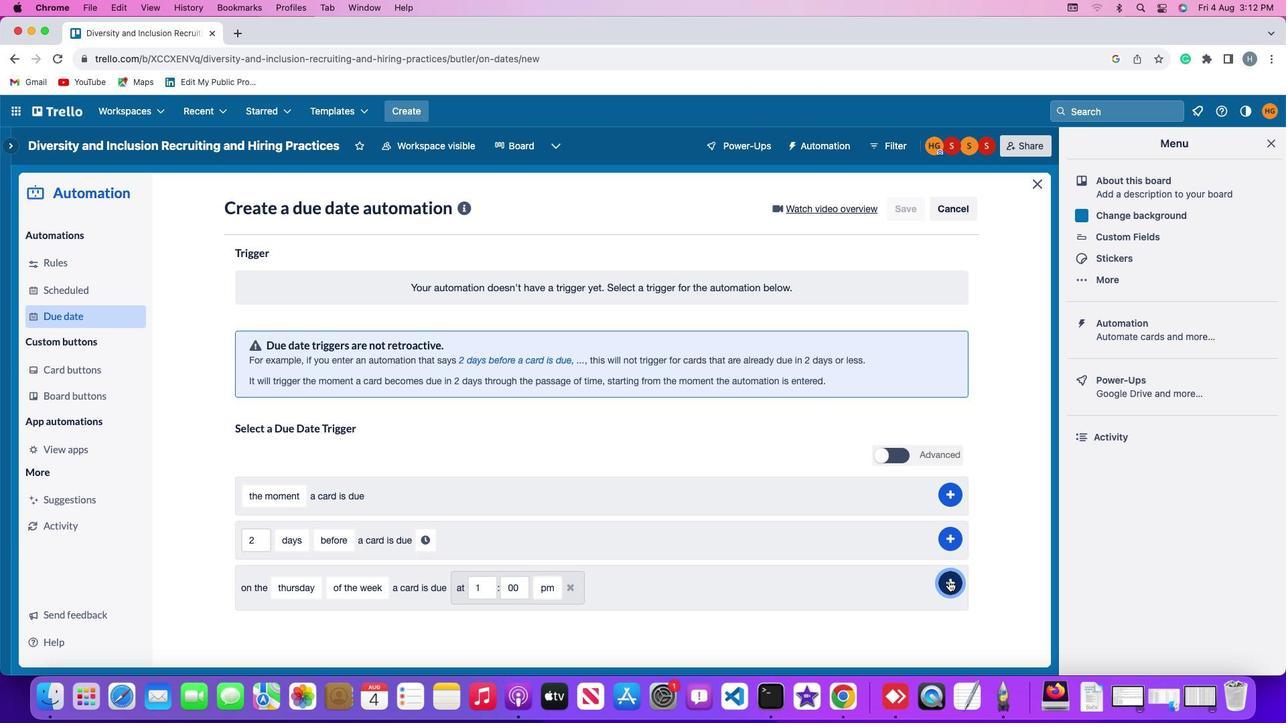 
Action: Mouse moved to (856, 365)
Screenshot: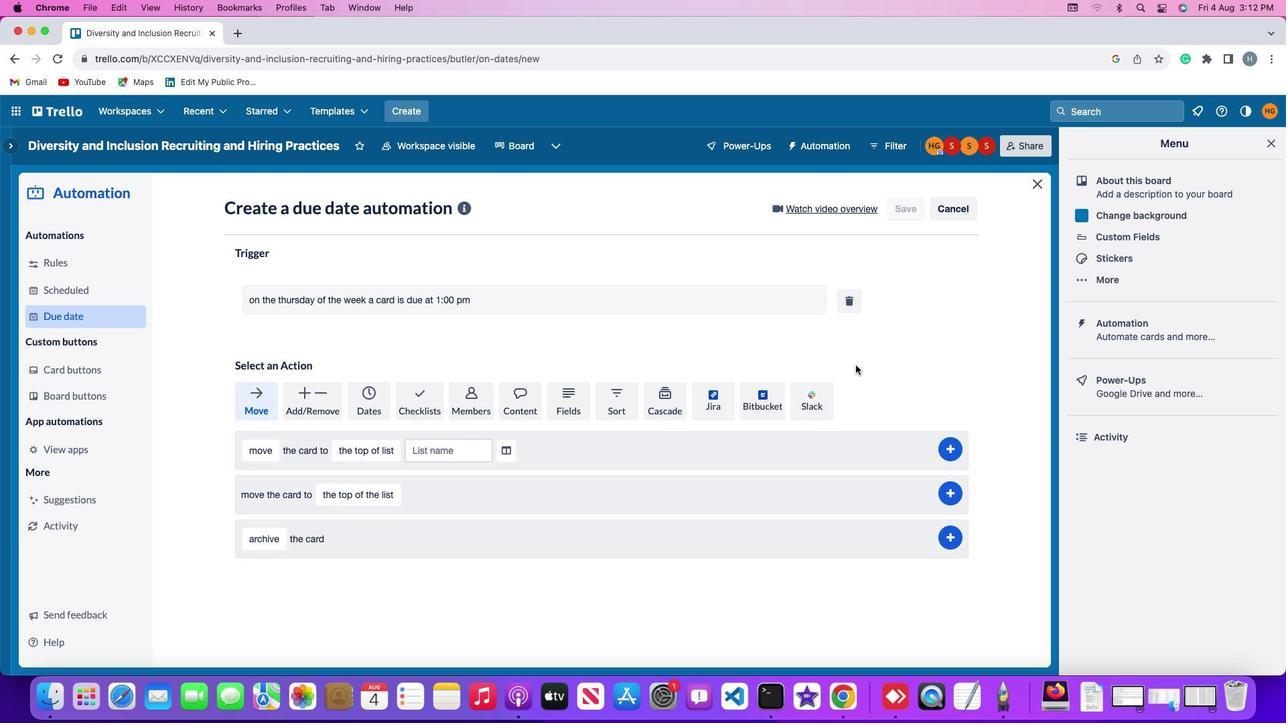 
